 Task: In the  document learning.docx Insert the command  'Editing'Email the file to   'softage.10@softage.net', with message attached Important: I've emailed you crucial details. Please make sure to go through it thoroughly. and file type: RTF
Action: Mouse moved to (231, 312)
Screenshot: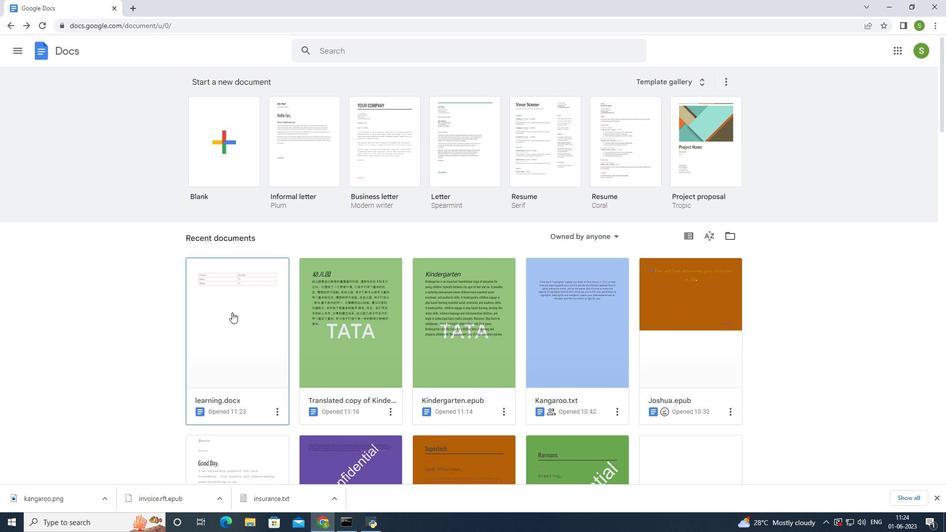 
Action: Mouse pressed left at (231, 312)
Screenshot: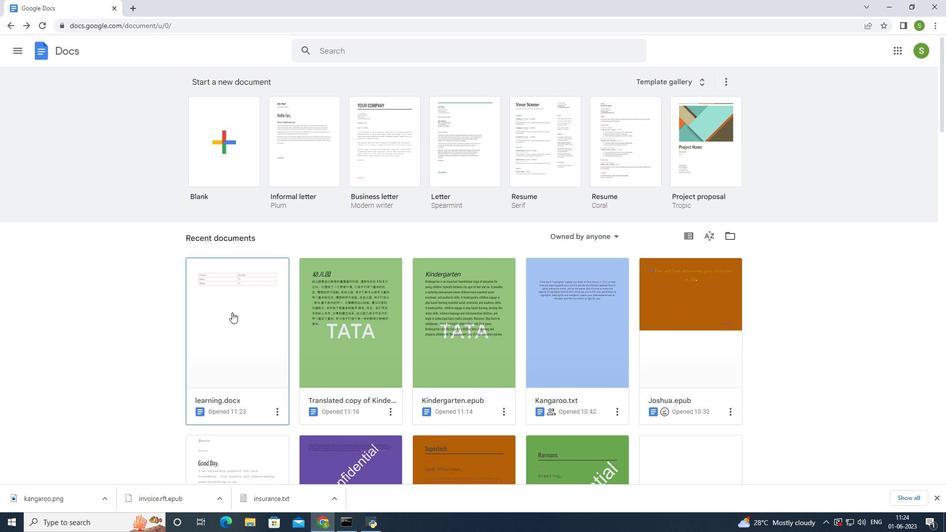 
Action: Mouse moved to (885, 75)
Screenshot: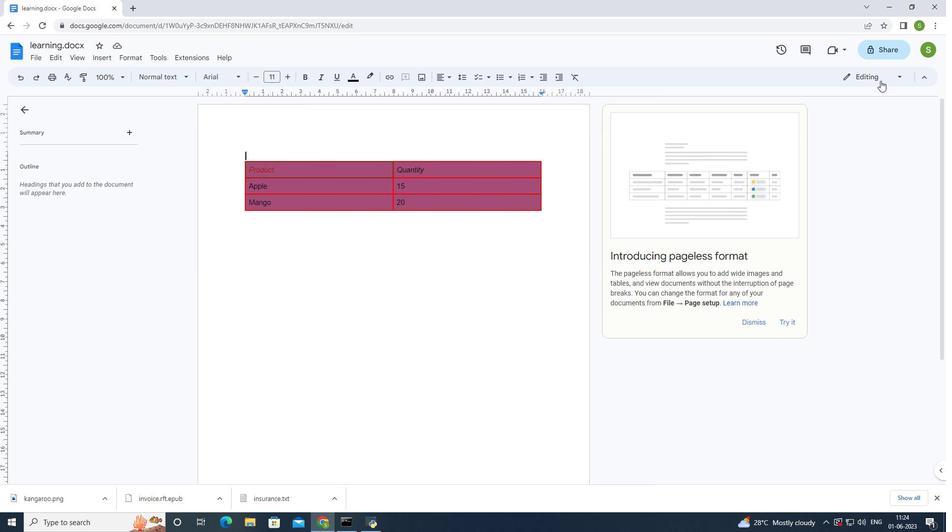 
Action: Mouse pressed left at (885, 75)
Screenshot: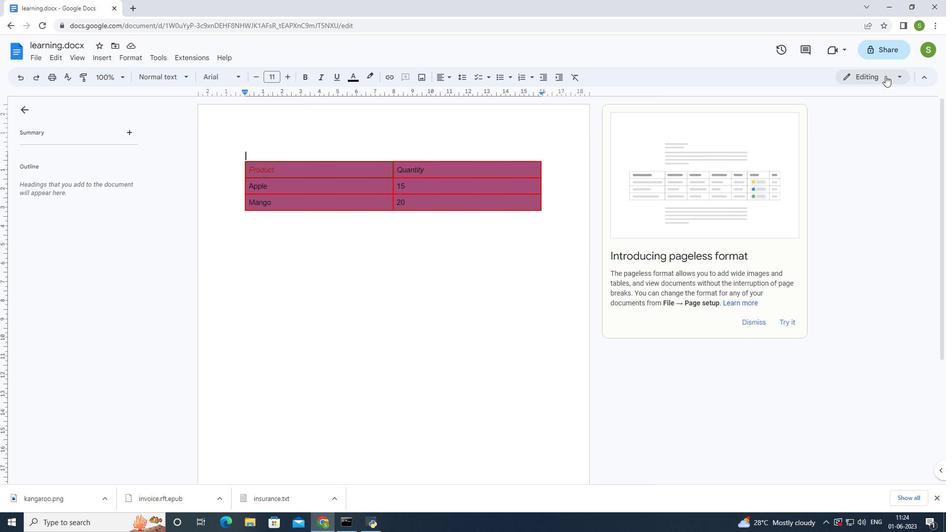 
Action: Mouse moved to (878, 97)
Screenshot: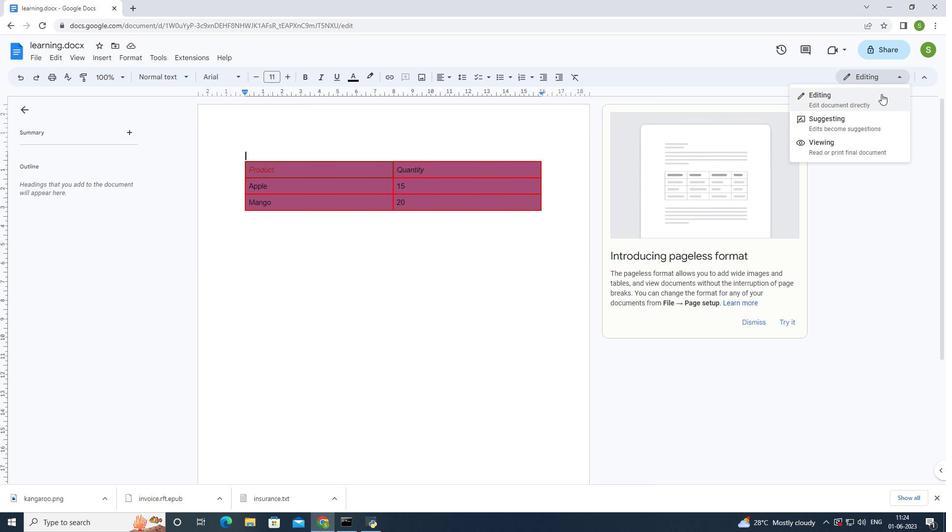 
Action: Mouse pressed left at (878, 97)
Screenshot: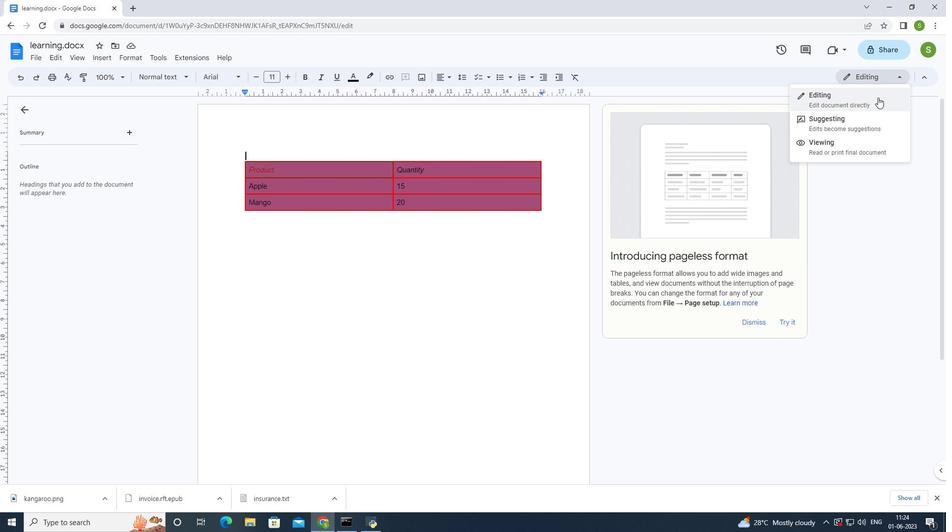
Action: Mouse moved to (35, 56)
Screenshot: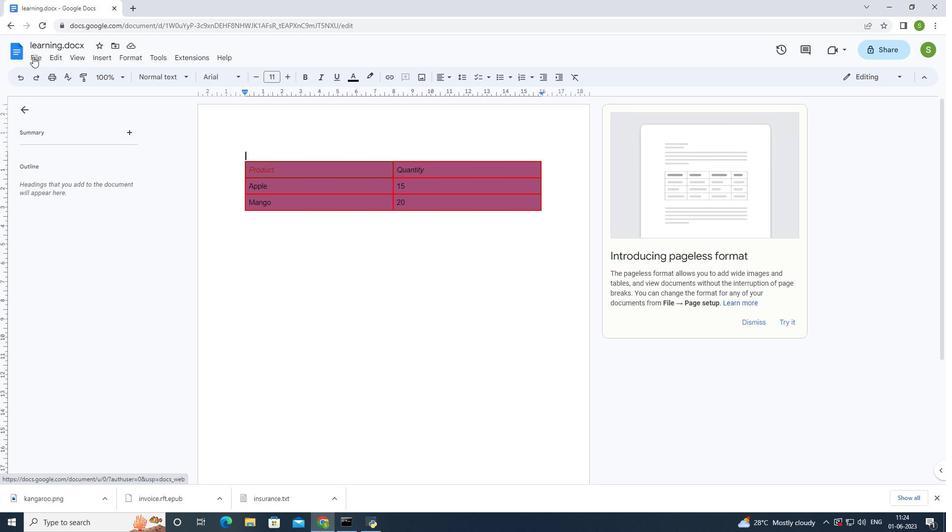 
Action: Mouse pressed left at (35, 56)
Screenshot: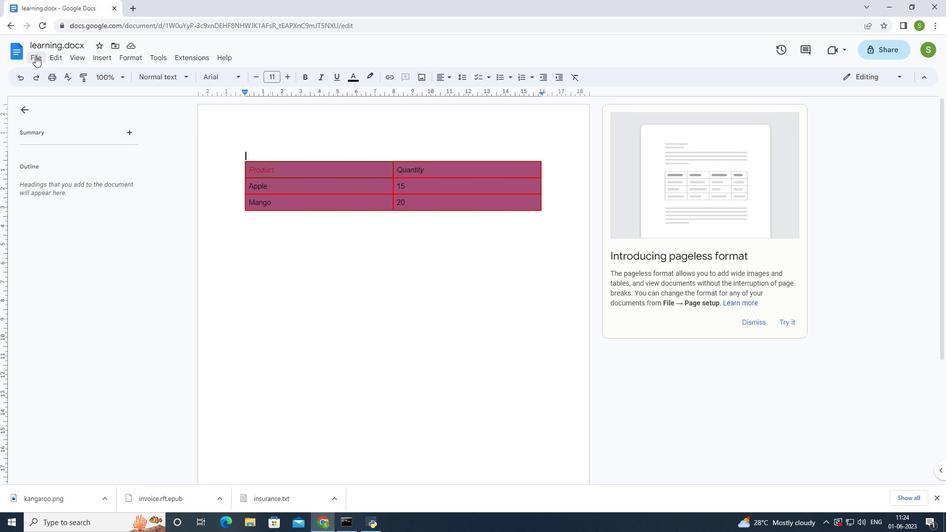 
Action: Mouse moved to (71, 143)
Screenshot: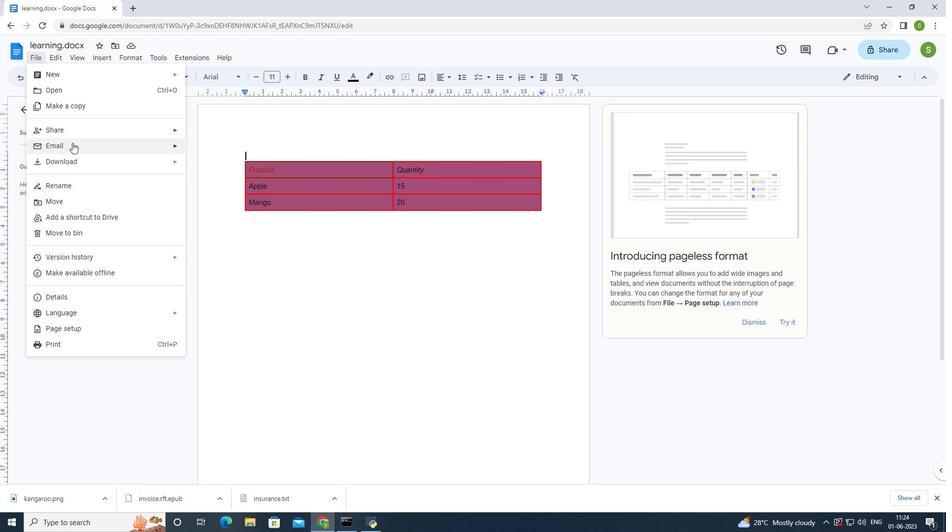 
Action: Mouse pressed left at (71, 143)
Screenshot: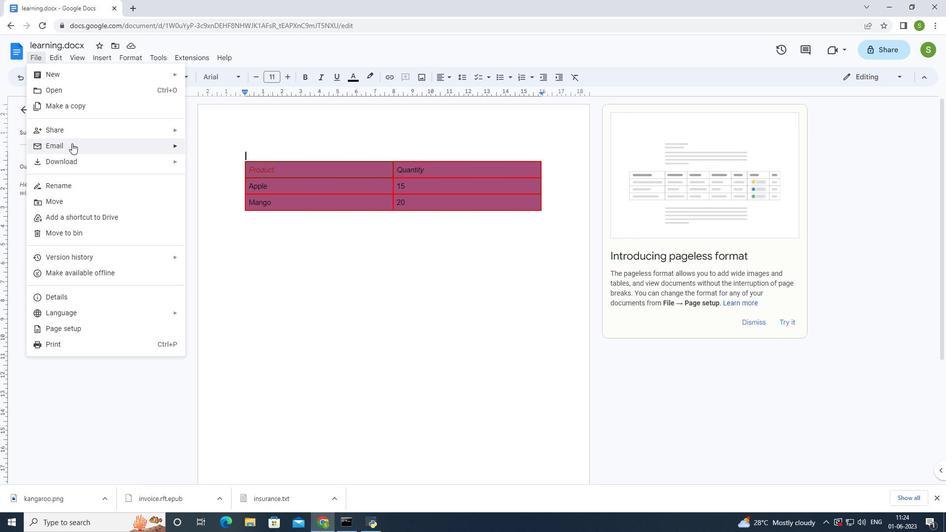 
Action: Mouse moved to (192, 150)
Screenshot: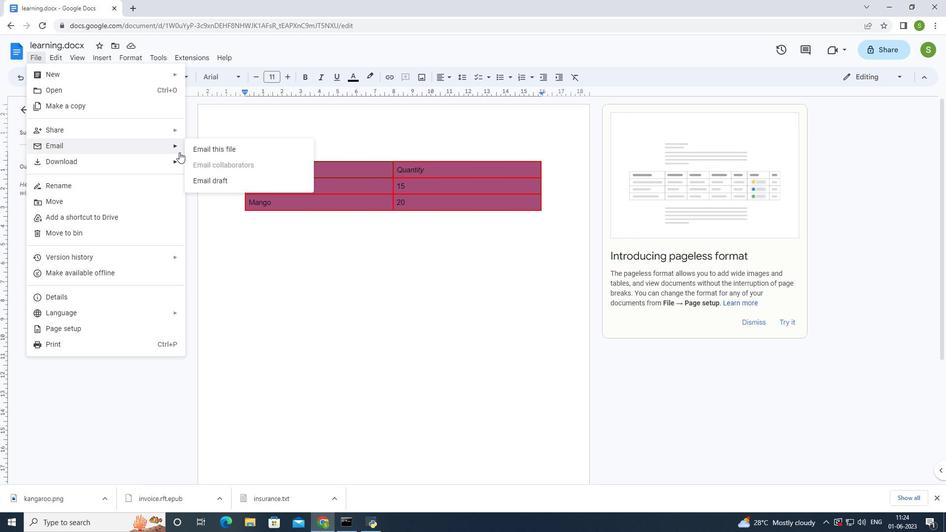 
Action: Mouse pressed left at (192, 150)
Screenshot: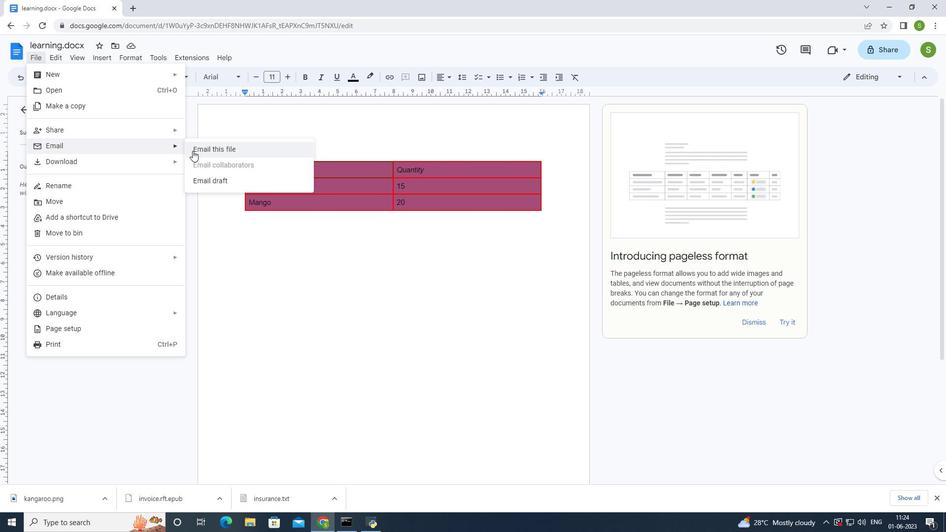 
Action: Mouse moved to (429, 200)
Screenshot: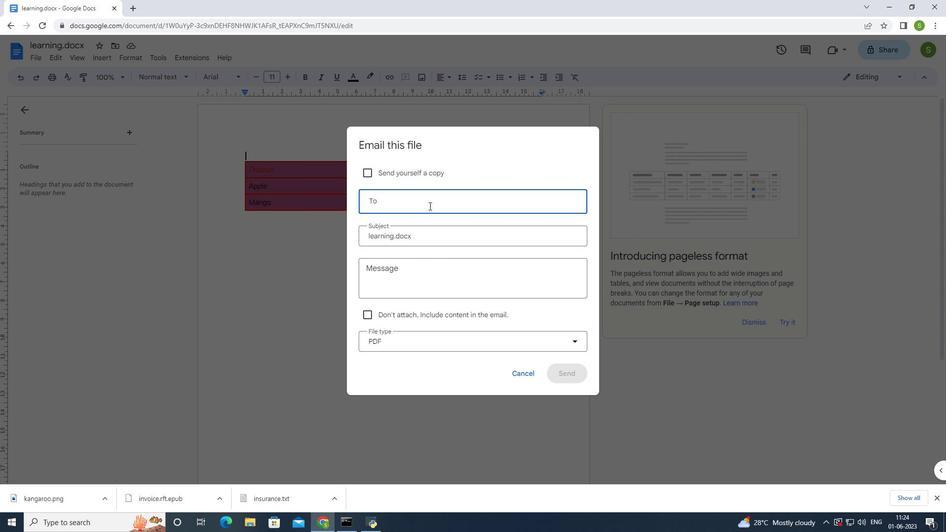 
Action: Mouse pressed left at (429, 200)
Screenshot: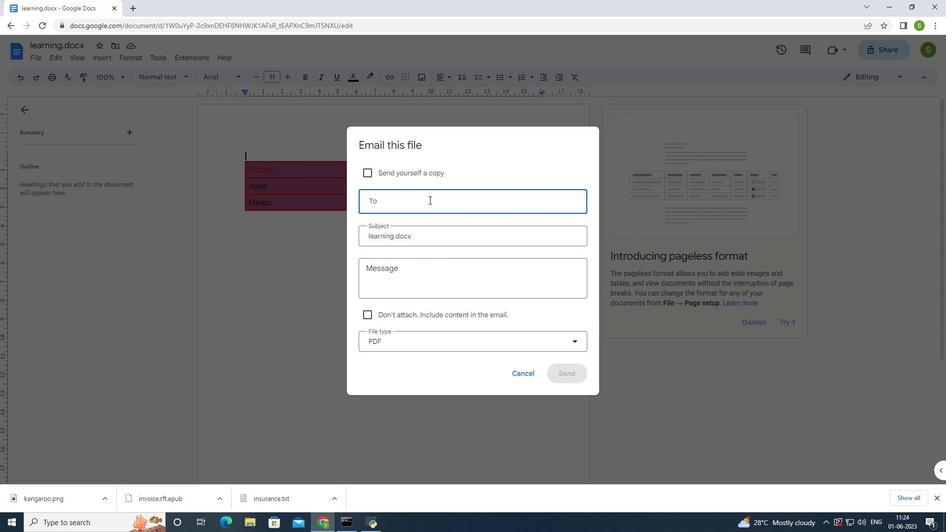 
Action: Mouse moved to (429, 199)
Screenshot: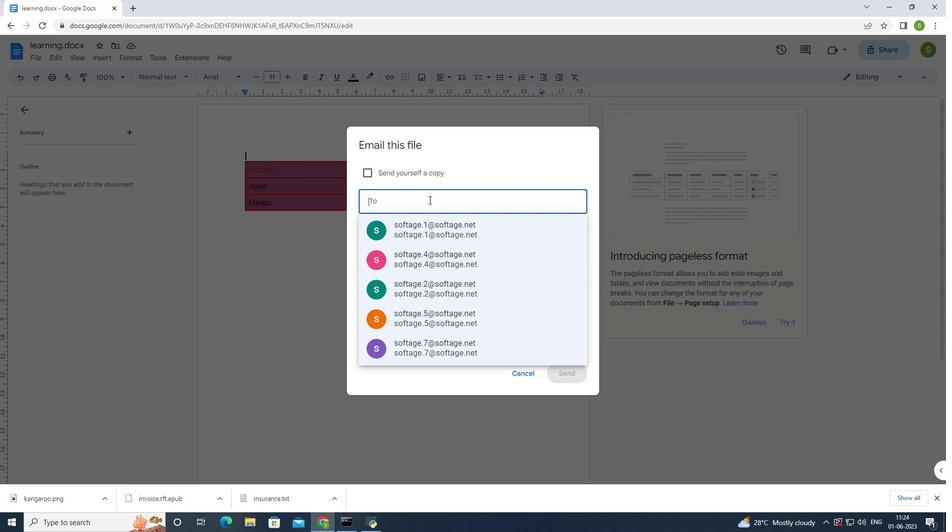 
Action: Key pressed softage.10<Key.shift>@softage.net<Key.enter>
Screenshot: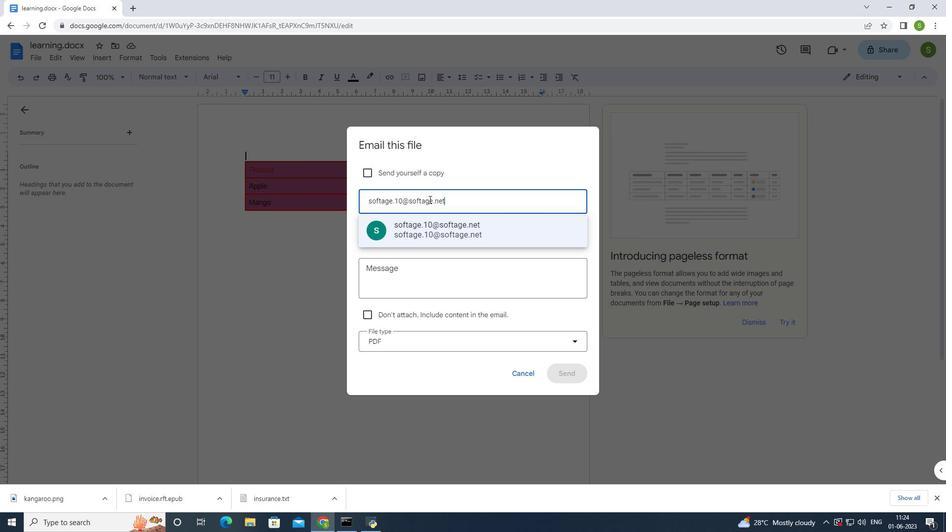 
Action: Mouse moved to (437, 272)
Screenshot: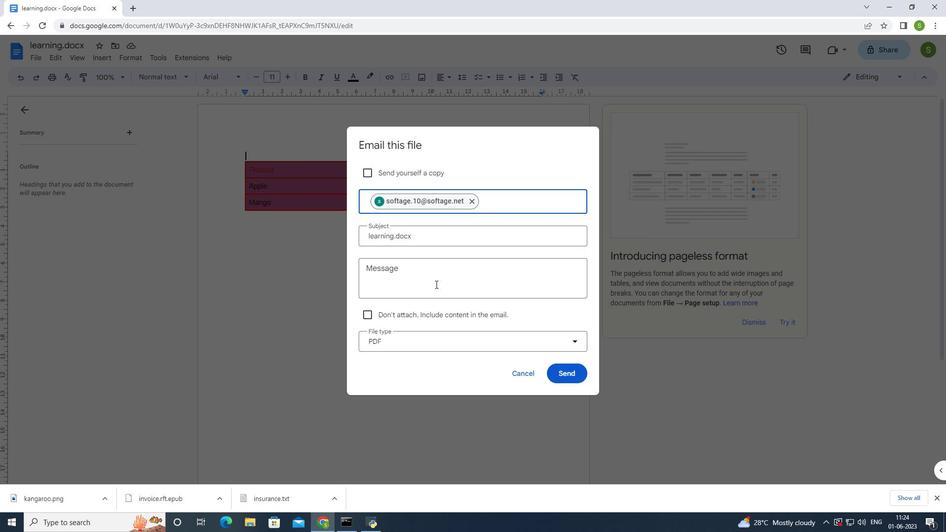 
Action: Mouse pressed left at (437, 272)
Screenshot: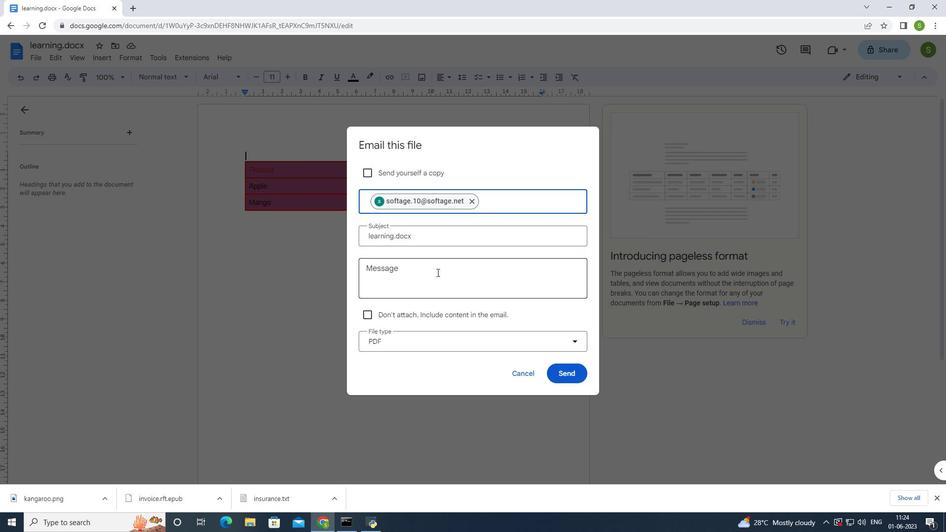 
Action: Mouse moved to (438, 272)
Screenshot: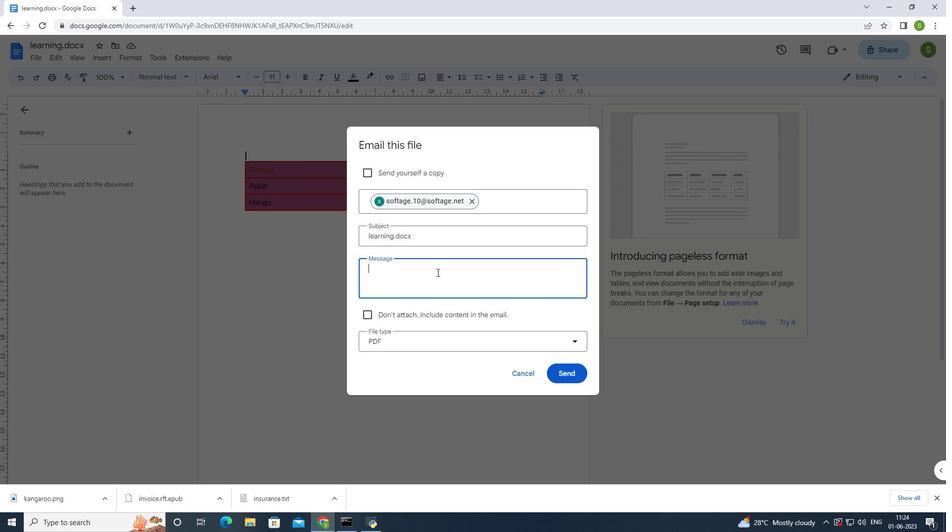 
Action: Key pressed <Key.shift><Key.shift><Key.shift><Key.shift>I've<Key.space>emailed<Key.space>you<Key.space>crucial<Key.space>details.<Key.space><Key.shift>Please<Key.space>make<Key.space>sure<Key.space>to<Key.space>go<Key.space>through<Key.space>it<Key.space>throughly<Key.space>.
Screenshot: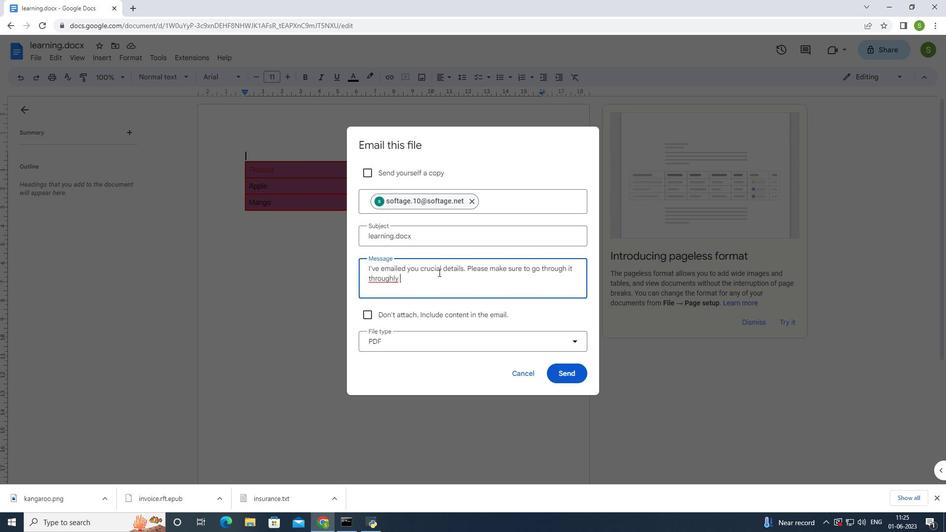 
Action: Mouse moved to (379, 280)
Screenshot: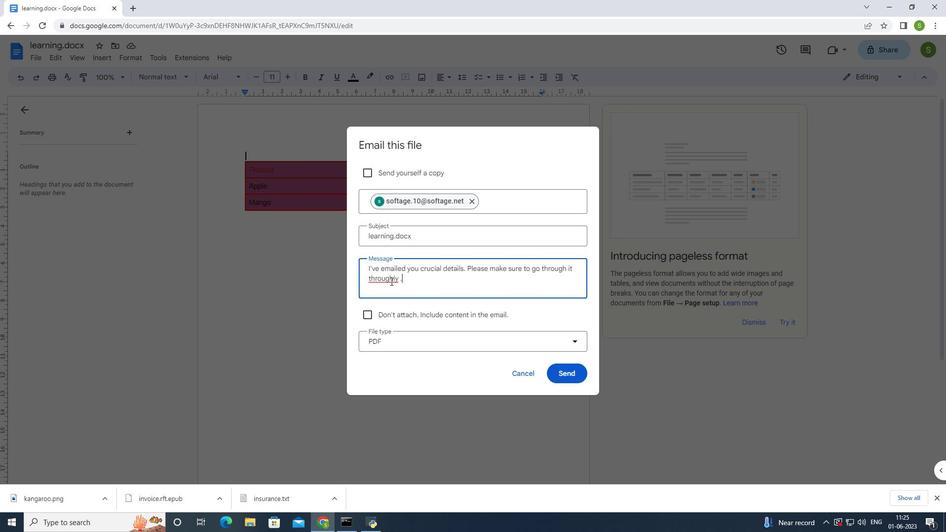 
Action: Mouse pressed right at (379, 280)
Screenshot: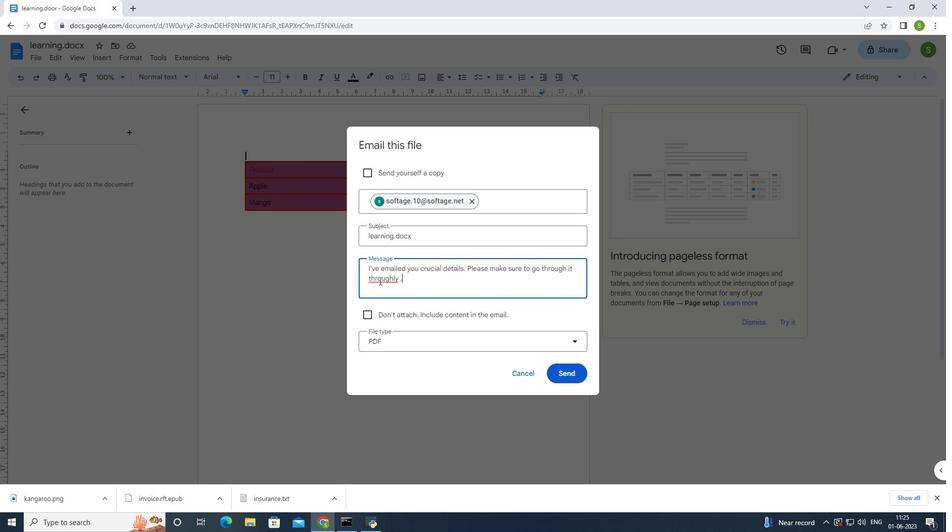 
Action: Mouse moved to (392, 291)
Screenshot: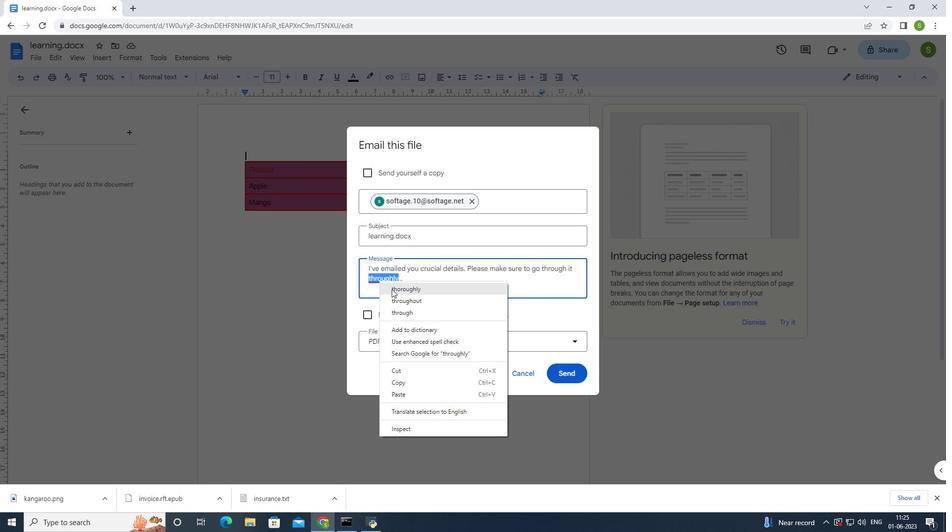 
Action: Mouse pressed left at (392, 291)
Screenshot: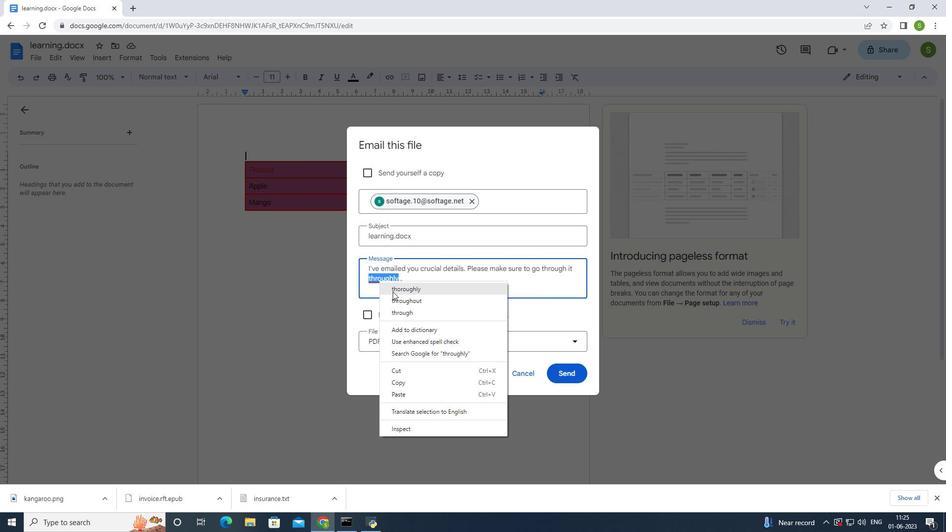 
Action: Mouse moved to (444, 341)
Screenshot: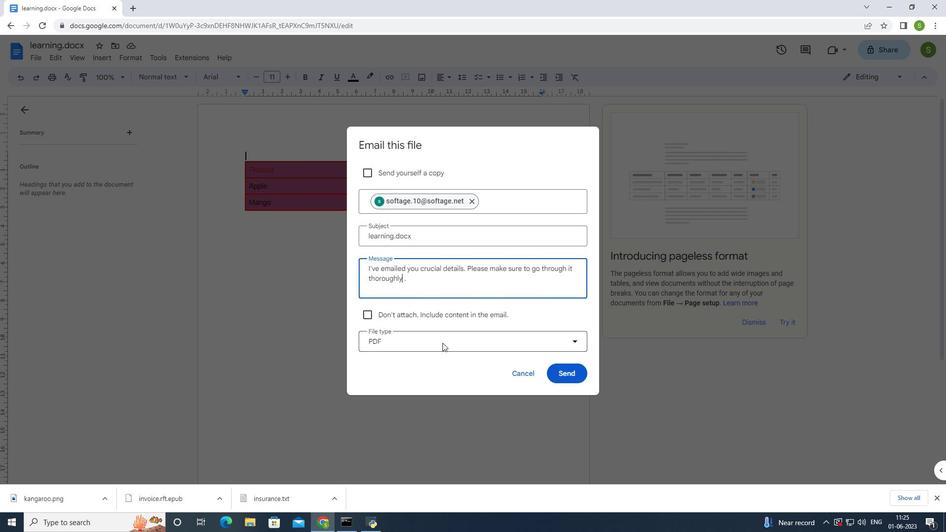 
Action: Mouse pressed left at (444, 341)
Screenshot: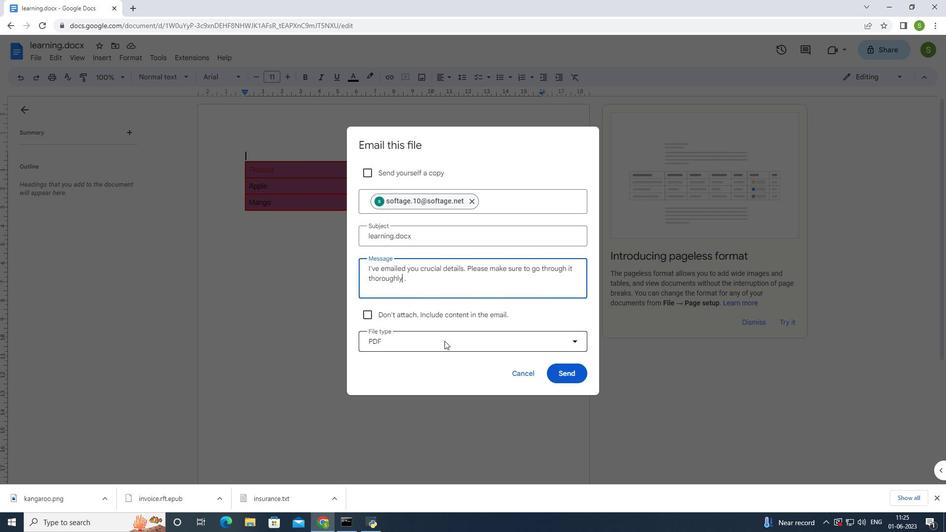 
Action: Mouse moved to (449, 380)
Screenshot: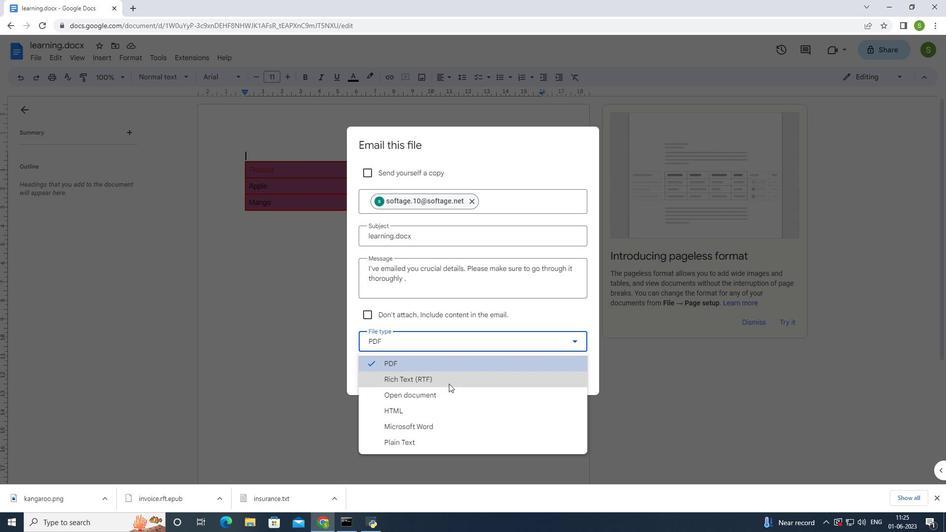 
Action: Mouse pressed left at (449, 380)
Screenshot: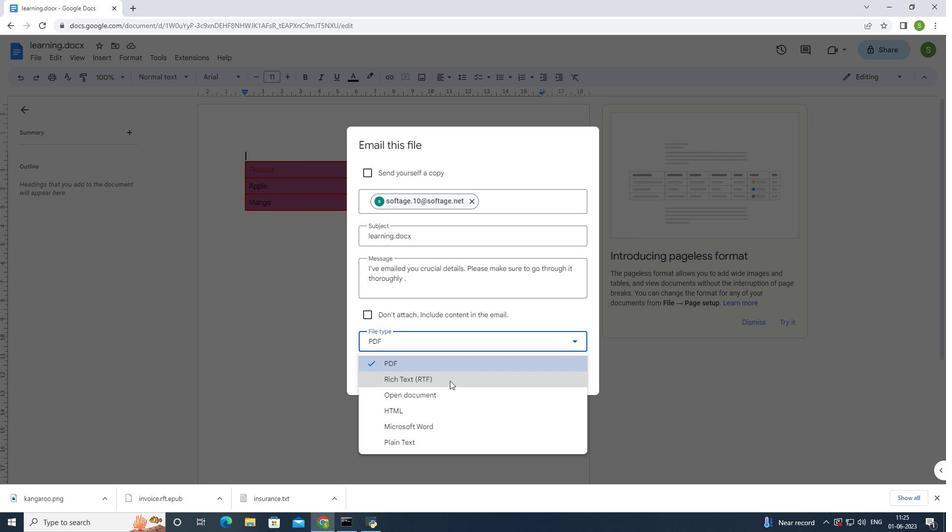 
Action: Mouse moved to (559, 379)
Screenshot: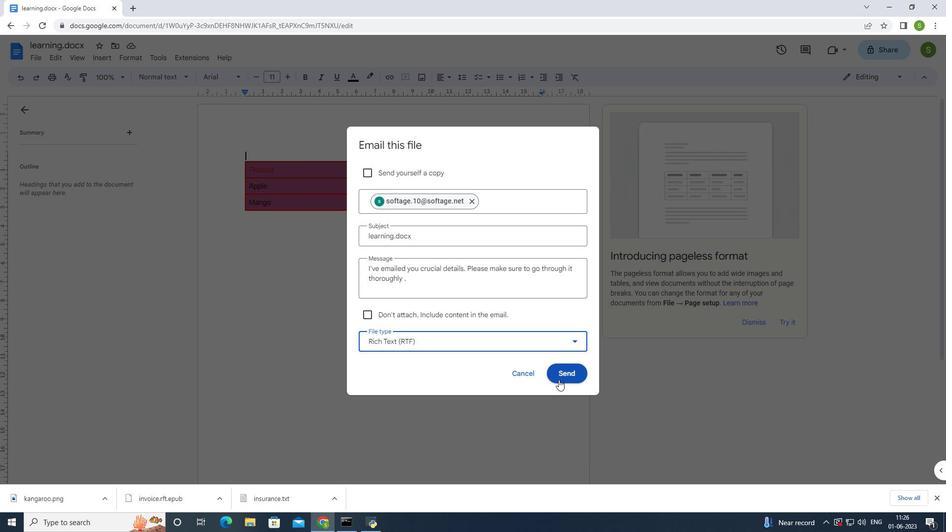 
Action: Mouse pressed left at (559, 379)
Screenshot: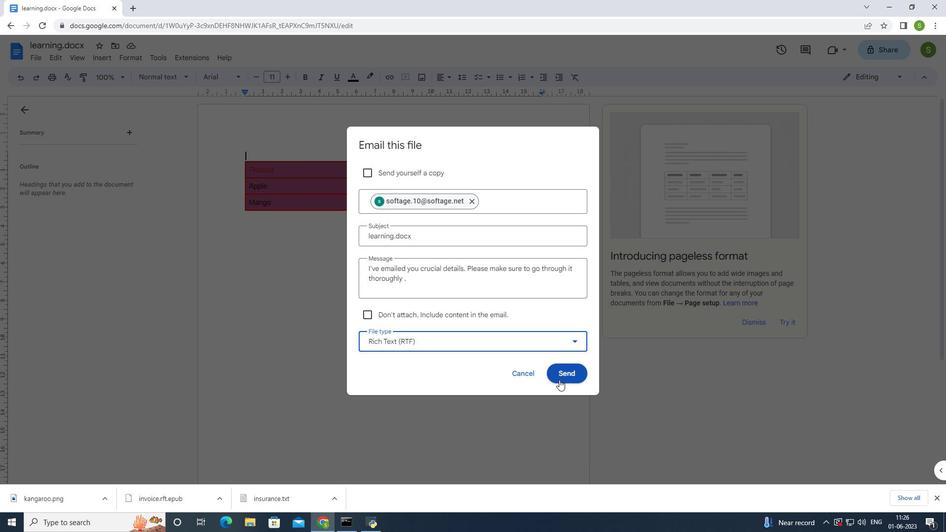 
Action: Mouse moved to (619, 282)
Screenshot: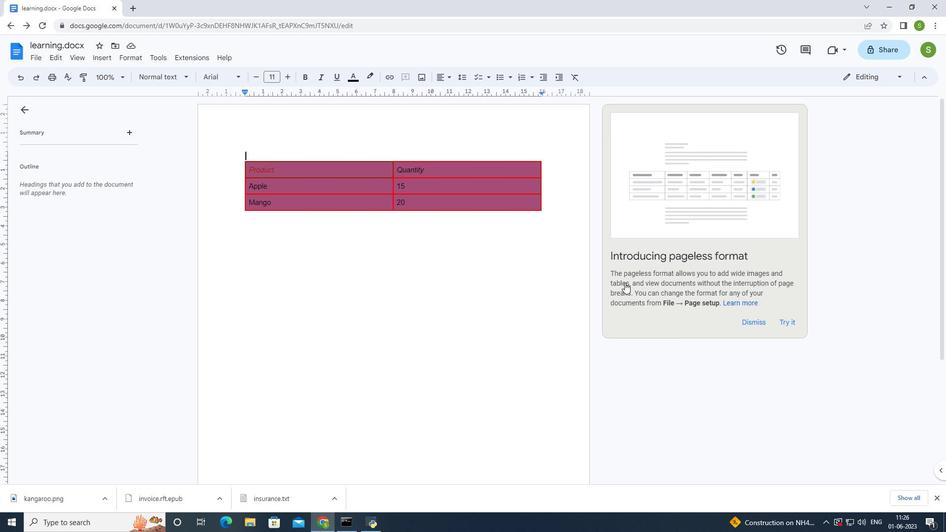 
